 Task: Create a task  Create a new online platform for online personal styling services , assign it to team member softage.1@softage.net in the project BitBoost and update the status of the task to  On Track  , set the priority of the task to High
Action: Mouse moved to (65, 50)
Screenshot: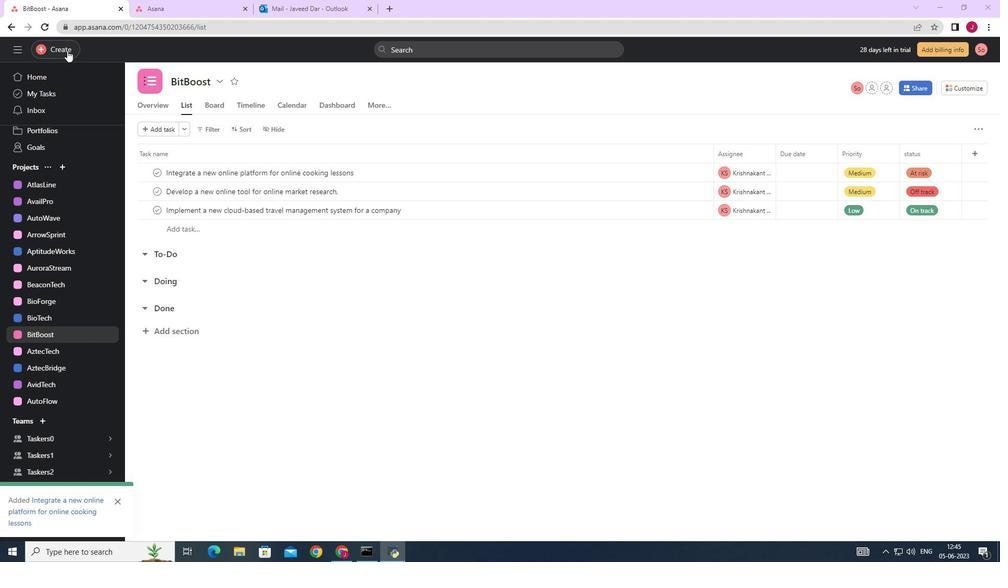 
Action: Mouse pressed left at (65, 50)
Screenshot: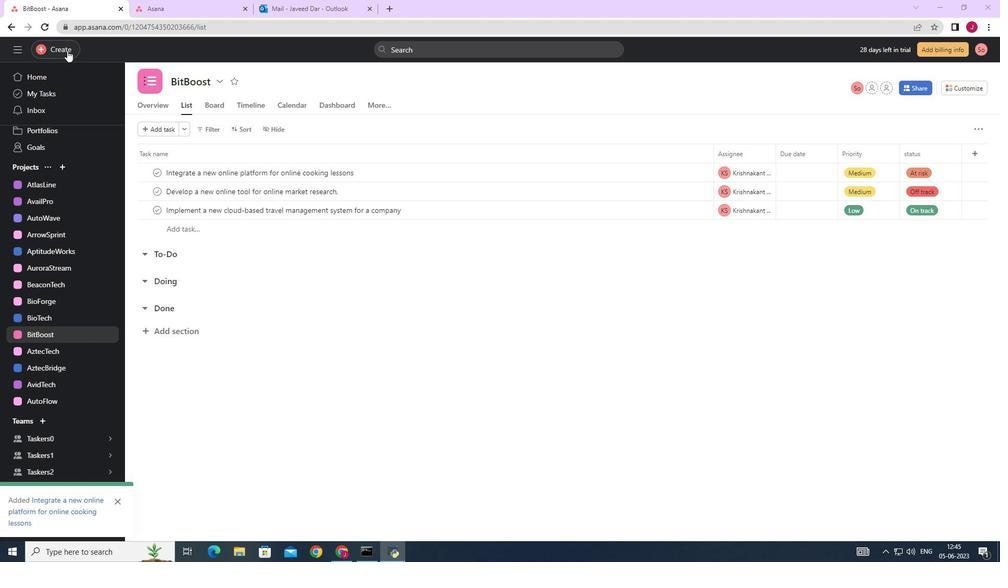 
Action: Mouse moved to (132, 57)
Screenshot: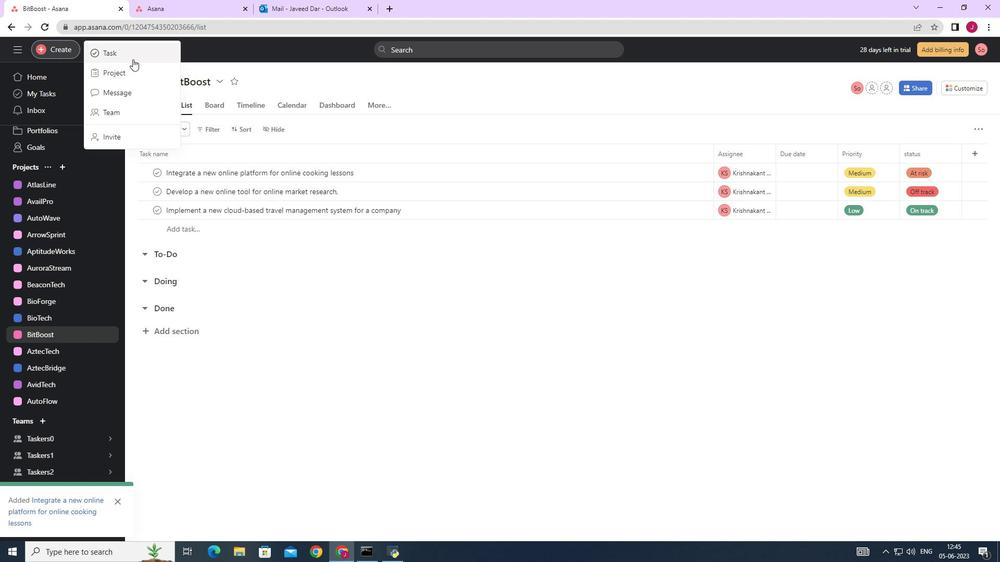
Action: Mouse pressed left at (132, 57)
Screenshot: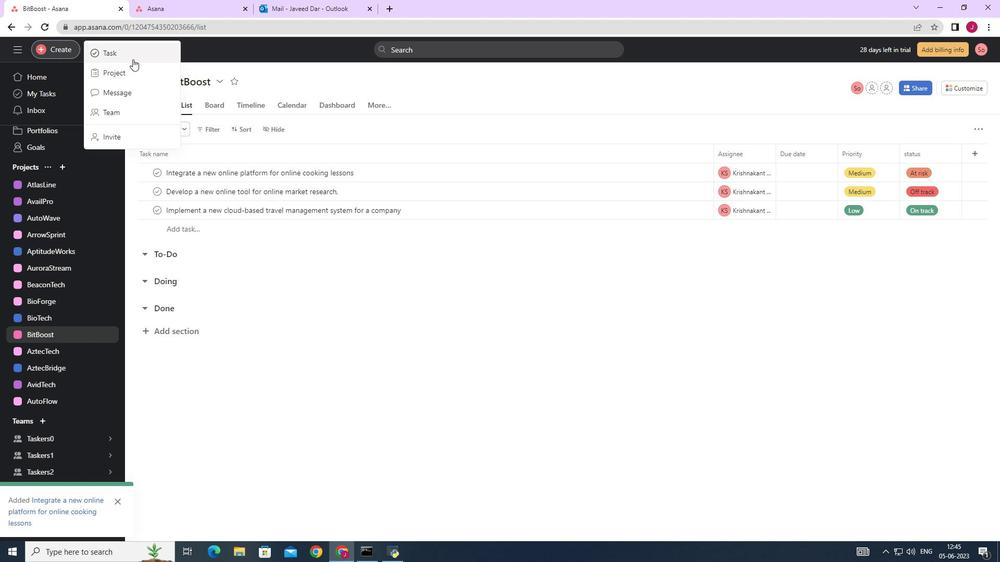 
Action: Mouse moved to (792, 346)
Screenshot: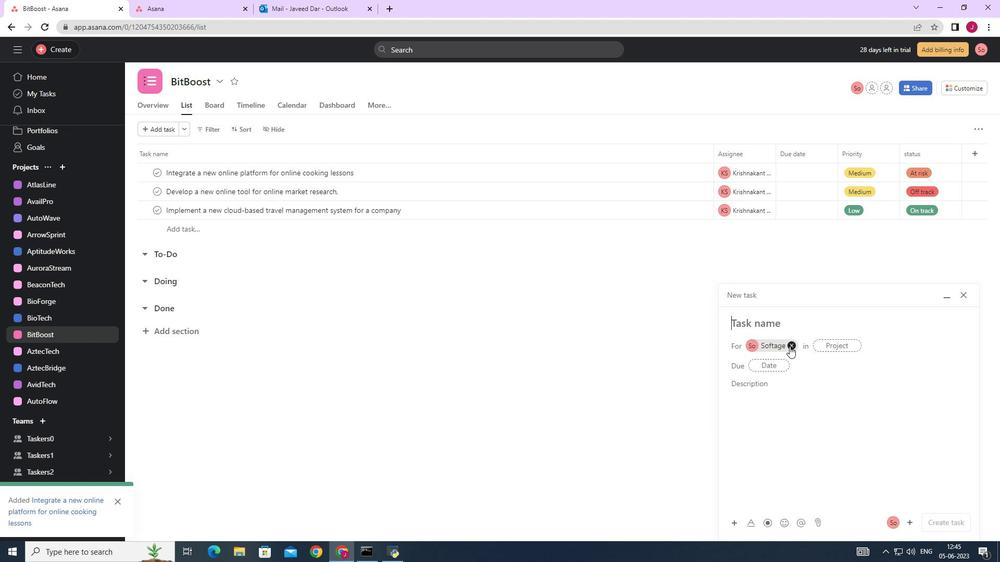 
Action: Mouse pressed left at (792, 346)
Screenshot: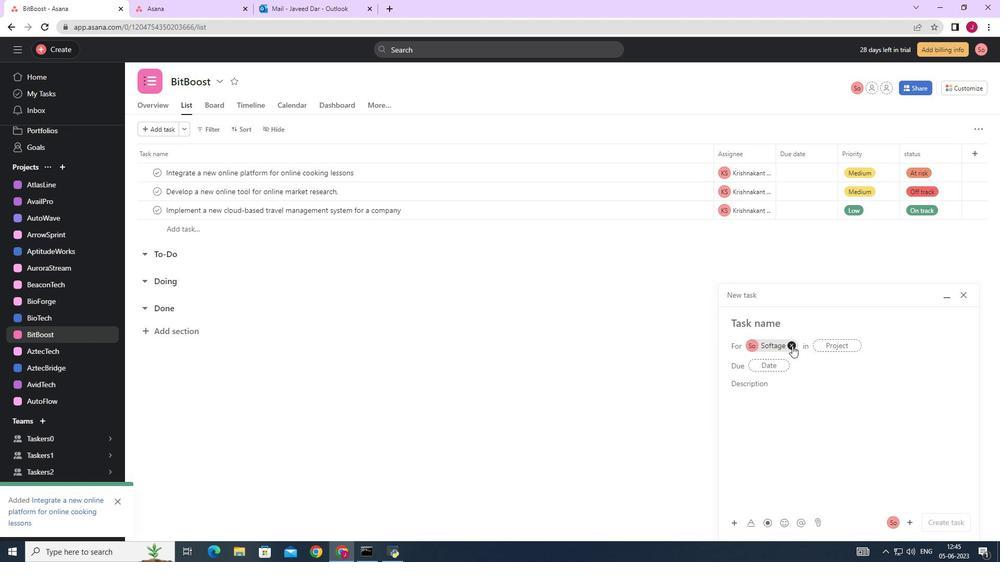 
Action: Mouse moved to (765, 326)
Screenshot: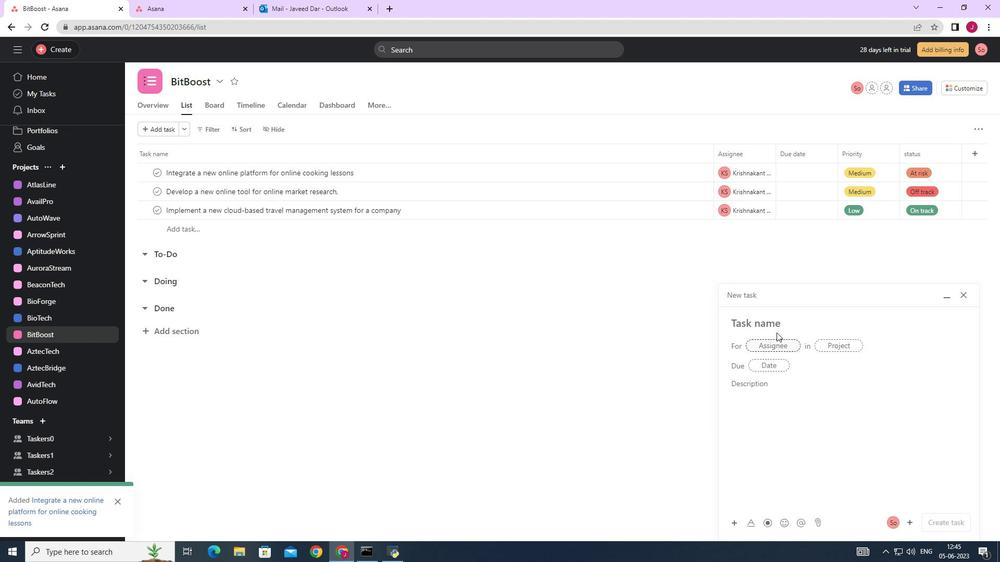 
Action: Mouse pressed left at (765, 326)
Screenshot: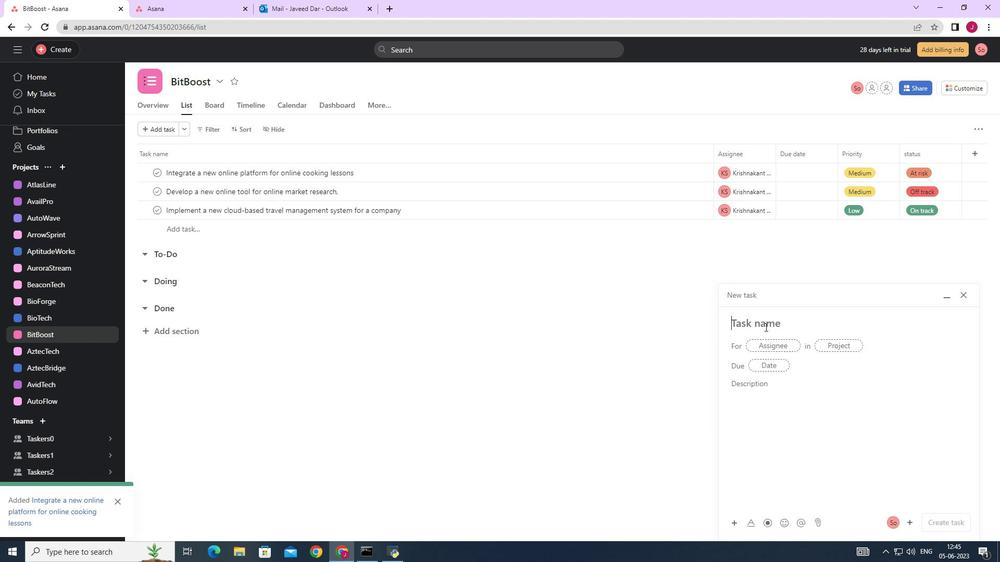 
Action: Key pressed <Key.caps_lock>C<Key.caps_lock>reate<Key.space>a<Key.space>new<Key.space>online<Key.space>platform<Key.space>for<Key.space>i<Key.backspace>online<Key.space>personal<Key.space>sr<Key.backspace>tyling<Key.space>services<Key.space>
Screenshot: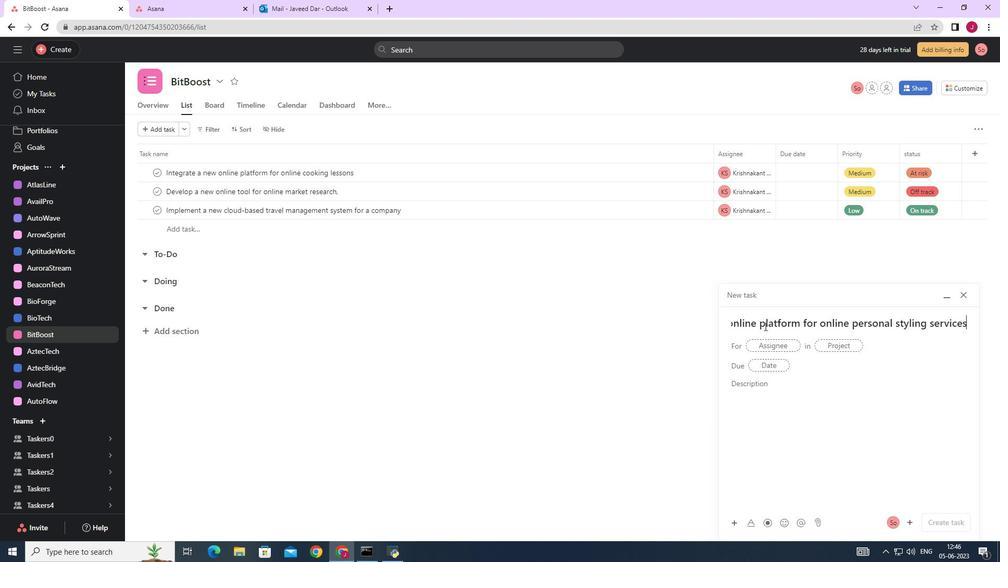 
Action: Mouse moved to (766, 347)
Screenshot: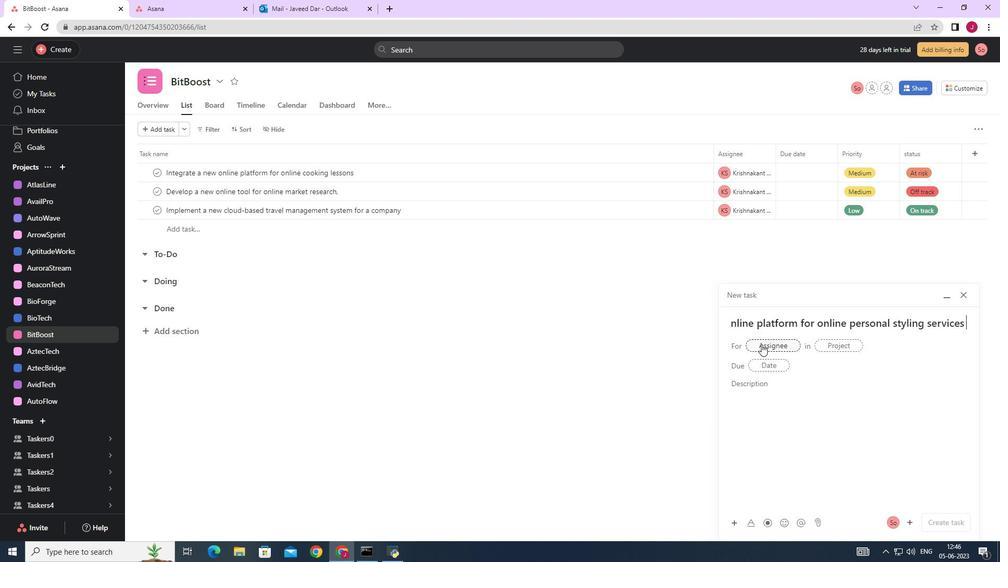 
Action: Mouse pressed left at (766, 347)
Screenshot: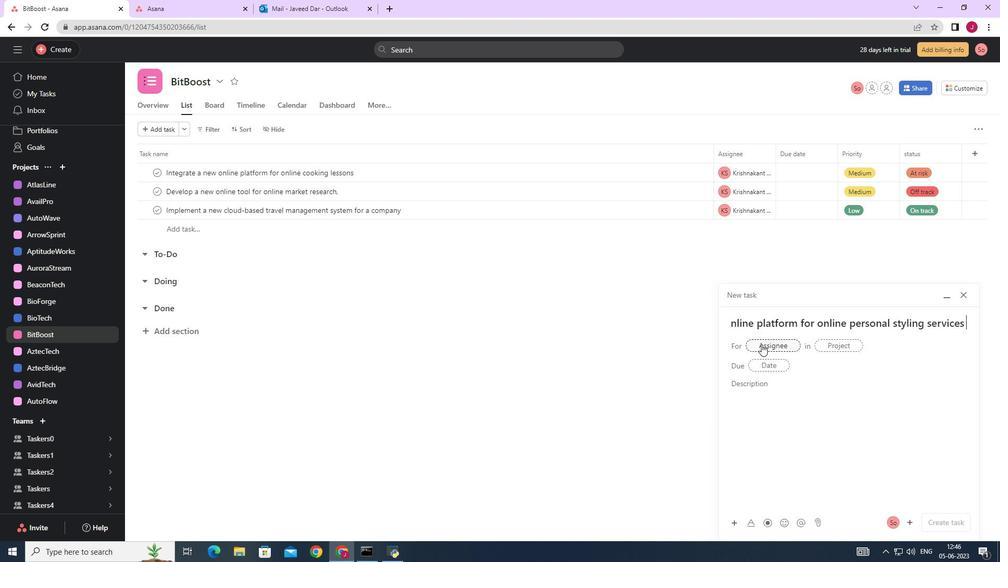 
Action: Mouse moved to (769, 348)
Screenshot: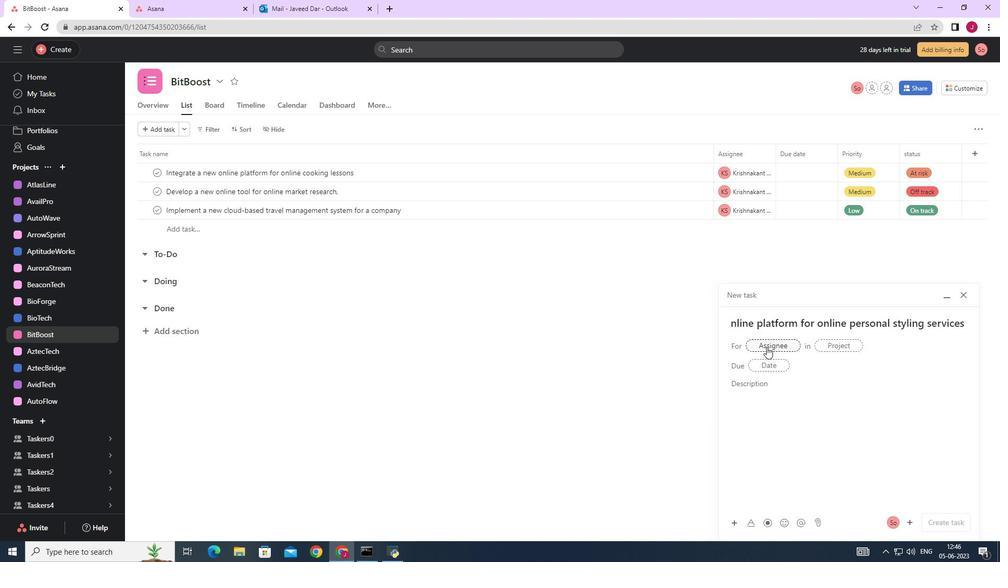 
Action: Key pressed softage.1
Screenshot: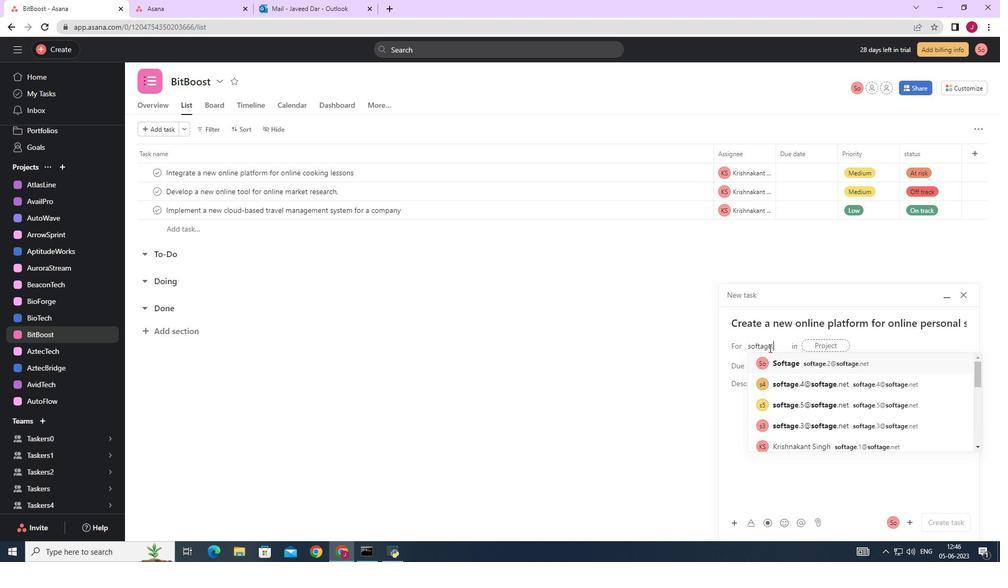 
Action: Mouse moved to (797, 361)
Screenshot: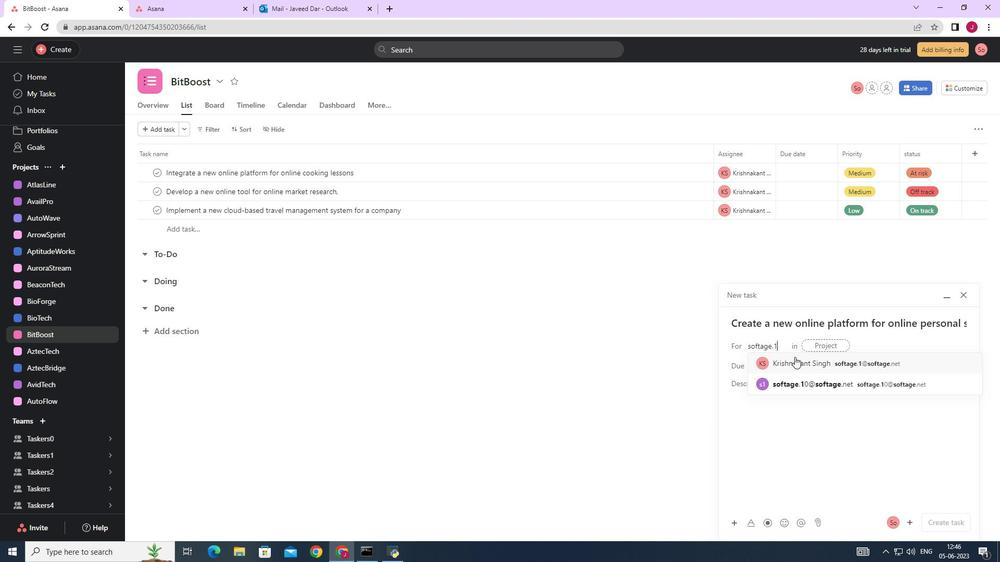 
Action: Mouse pressed left at (797, 361)
Screenshot: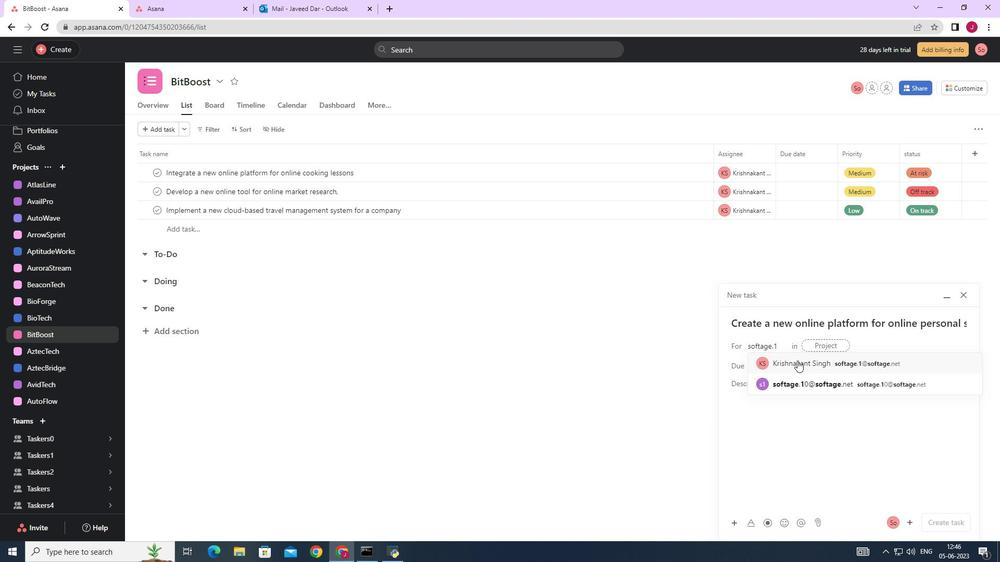 
Action: Mouse moved to (649, 366)
Screenshot: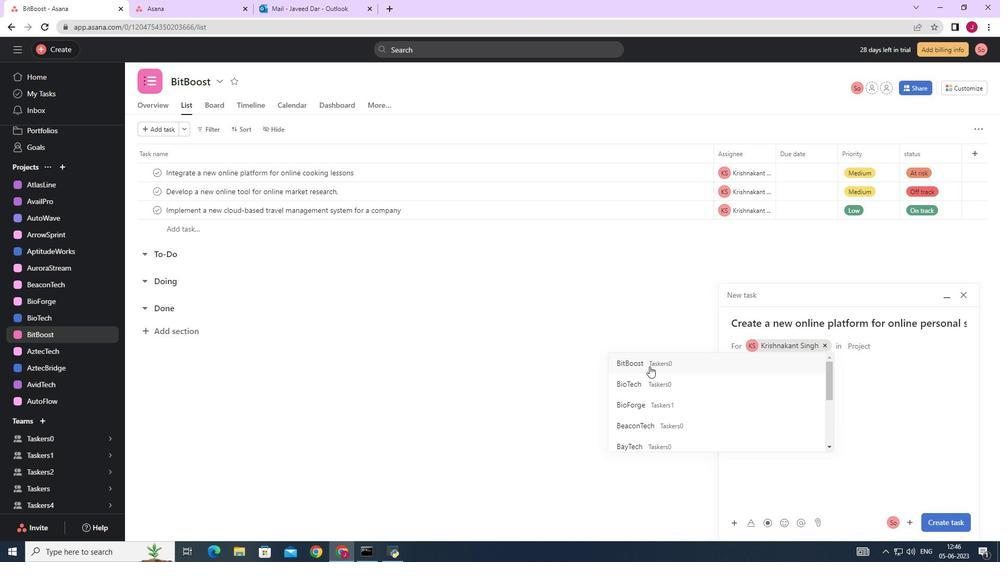 
Action: Mouse pressed left at (649, 366)
Screenshot: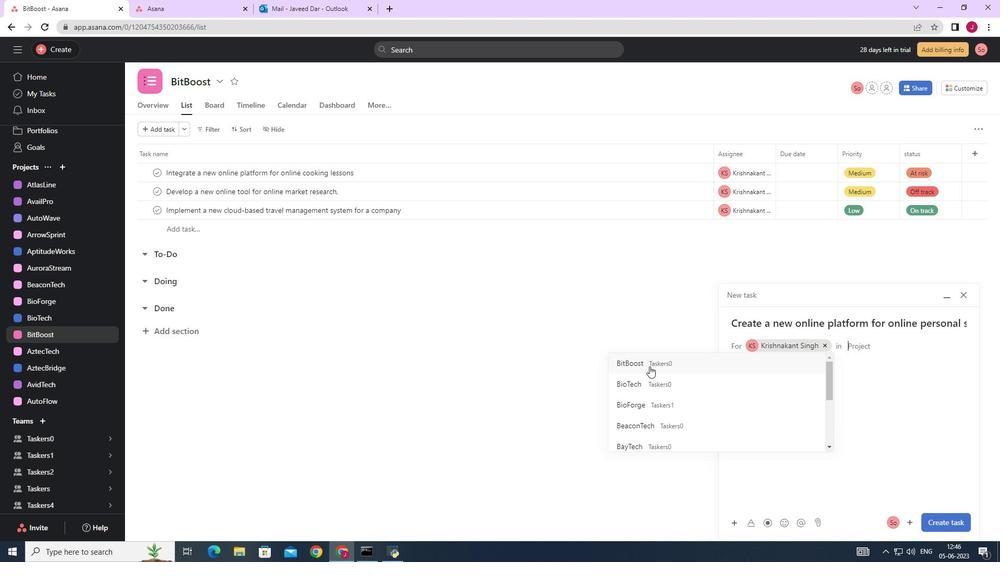 
Action: Mouse moved to (778, 390)
Screenshot: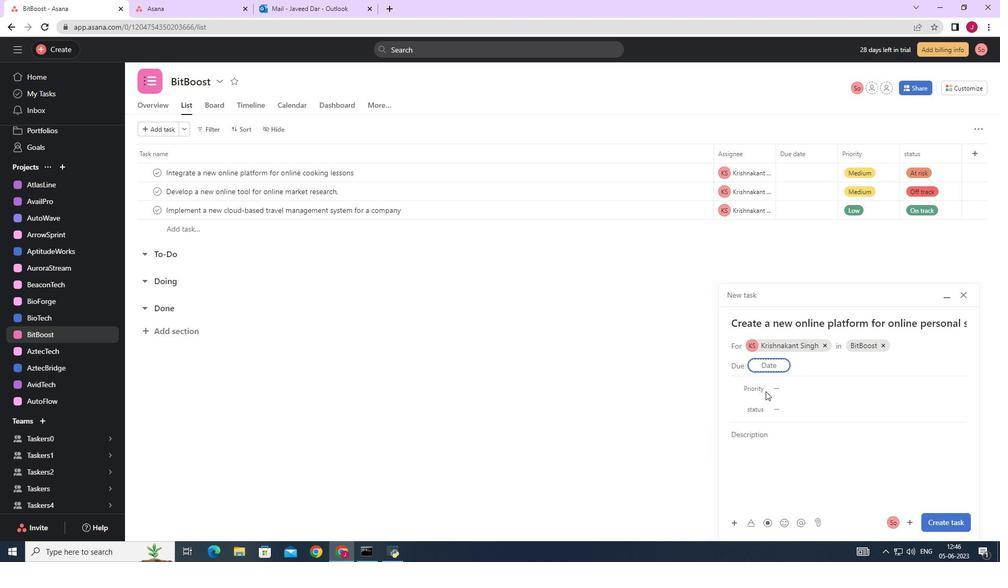 
Action: Mouse pressed left at (778, 390)
Screenshot: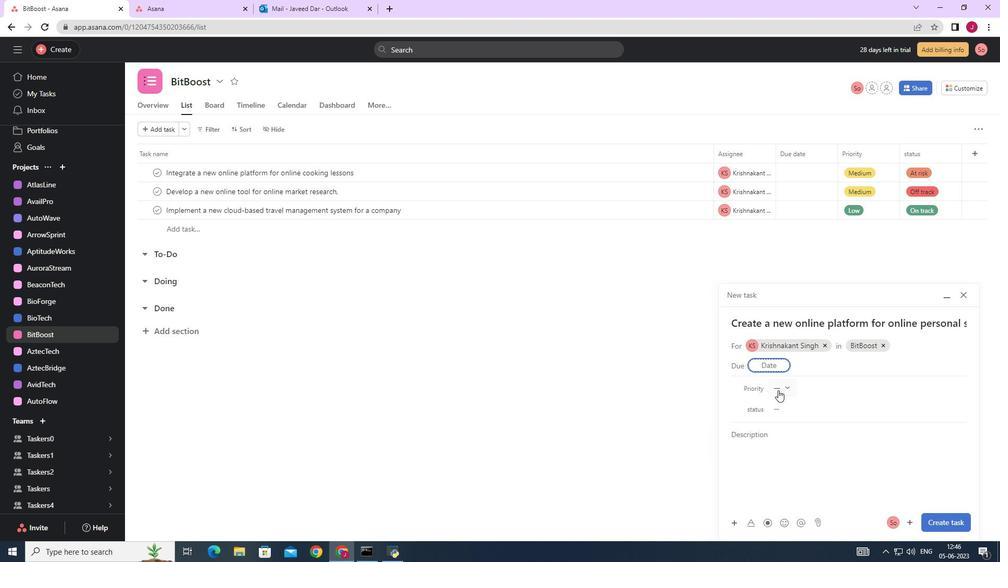 
Action: Mouse moved to (792, 420)
Screenshot: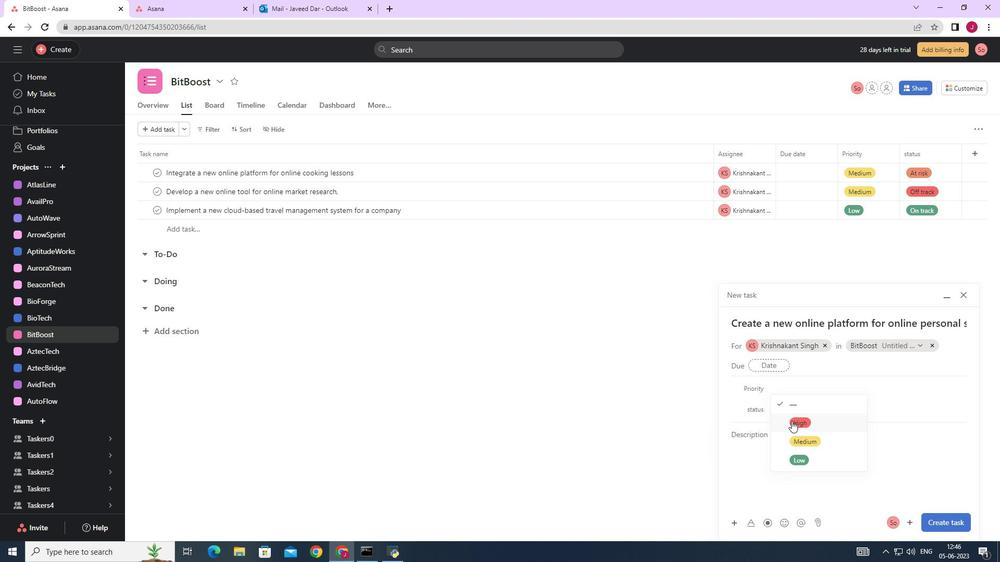
Action: Mouse pressed left at (792, 420)
Screenshot: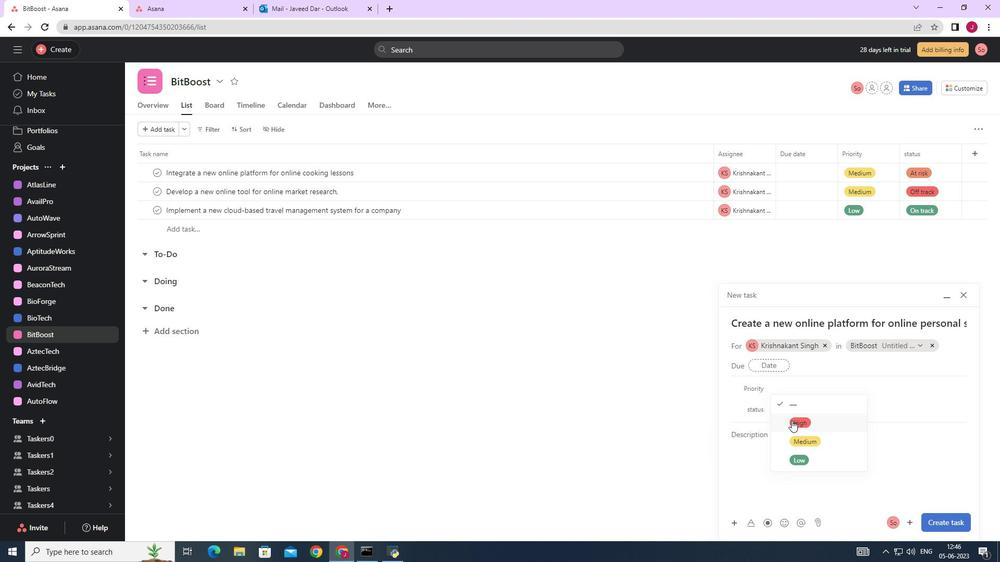 
Action: Mouse moved to (790, 408)
Screenshot: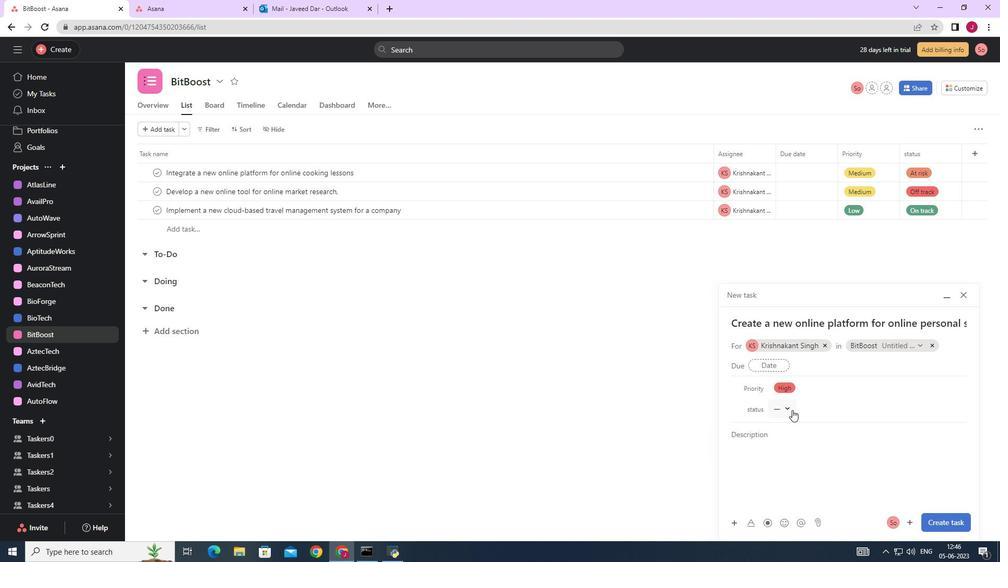 
Action: Mouse pressed left at (790, 408)
Screenshot: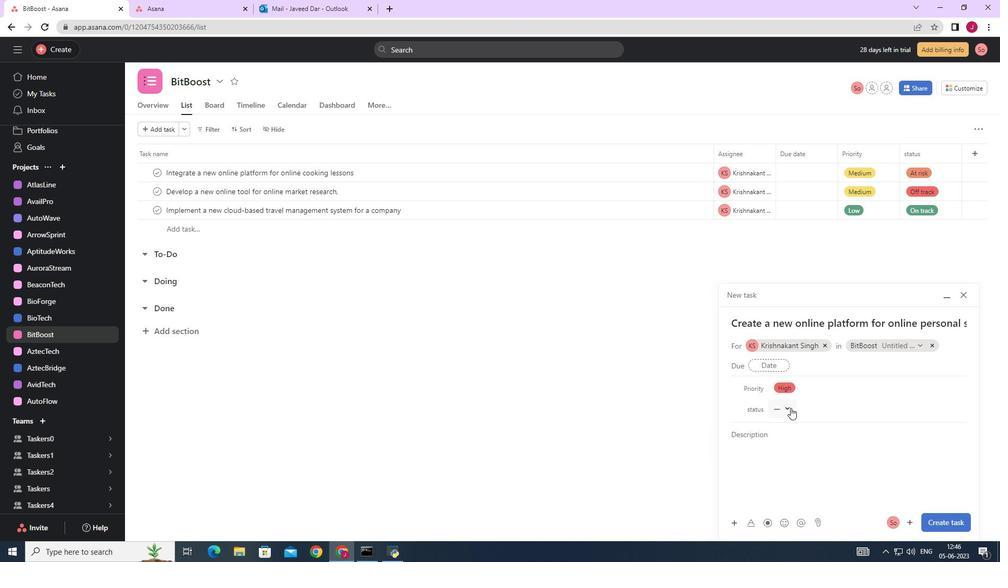 
Action: Mouse moved to (804, 442)
Screenshot: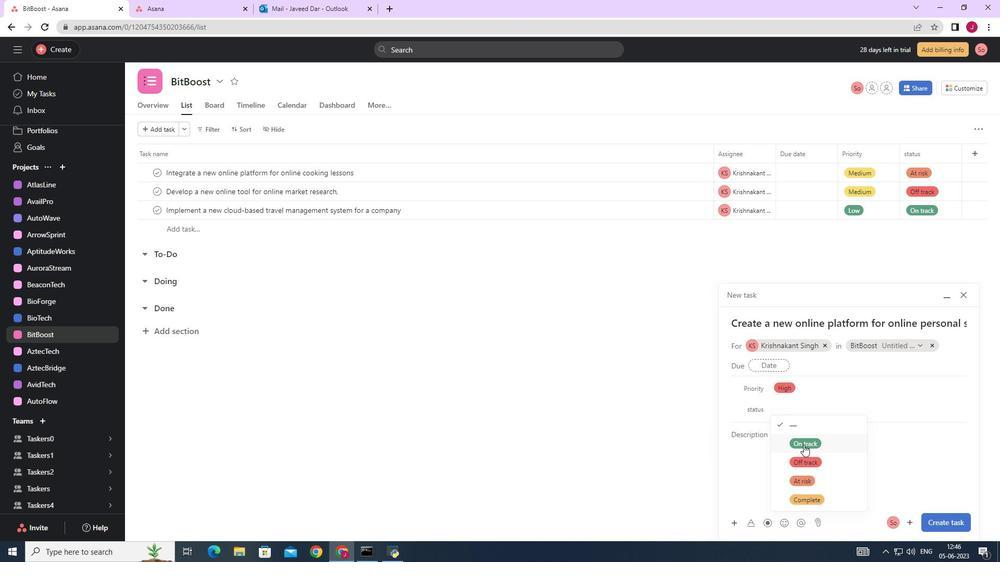 
Action: Mouse pressed left at (804, 442)
Screenshot: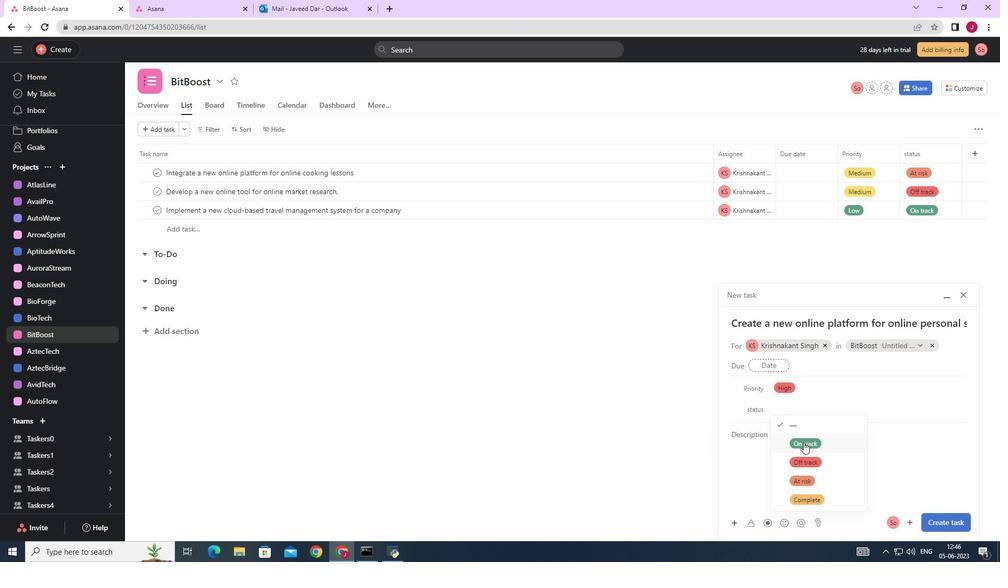 
Action: Mouse moved to (950, 524)
Screenshot: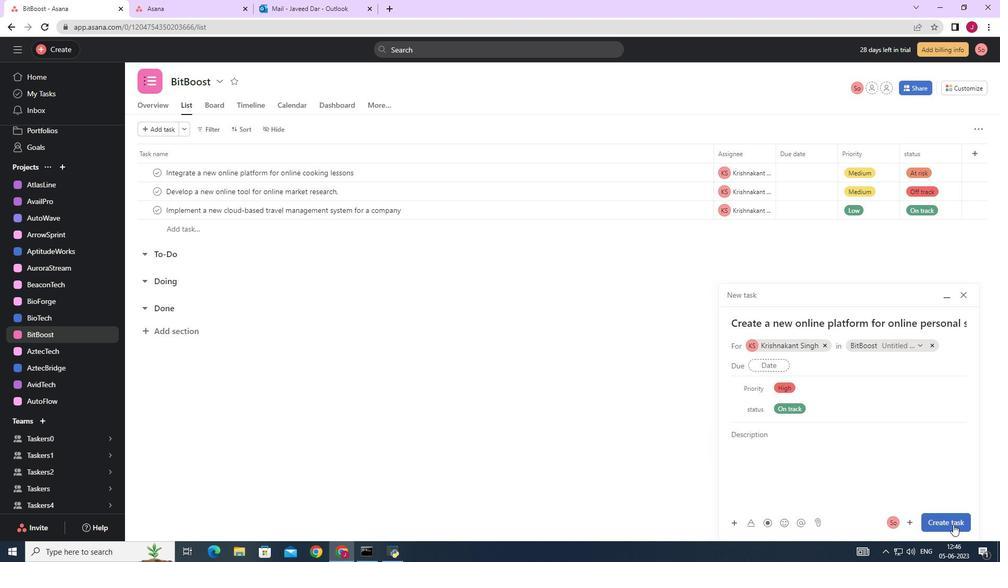 
Action: Mouse pressed left at (950, 524)
Screenshot: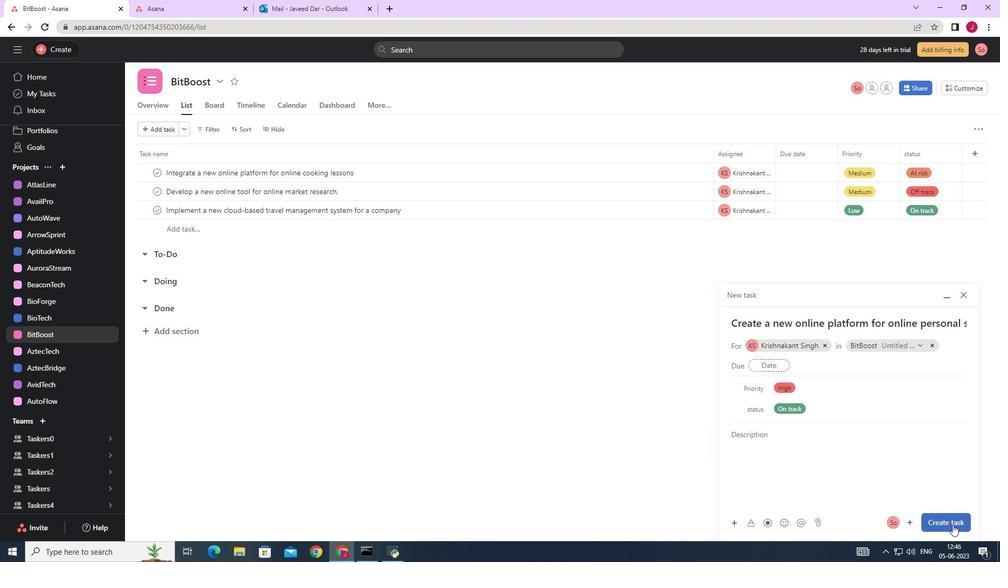 
Action: Mouse moved to (839, 448)
Screenshot: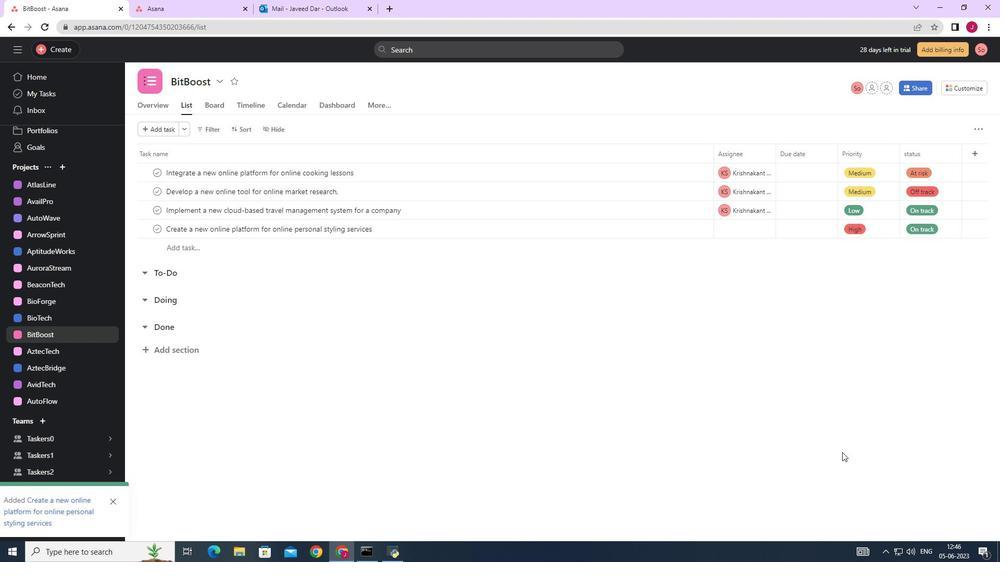 
